 Task: Add Laclare Family Creamery Rolled Blueberry Vanilla Goat Cheese to the cart.
Action: Mouse moved to (708, 259)
Screenshot: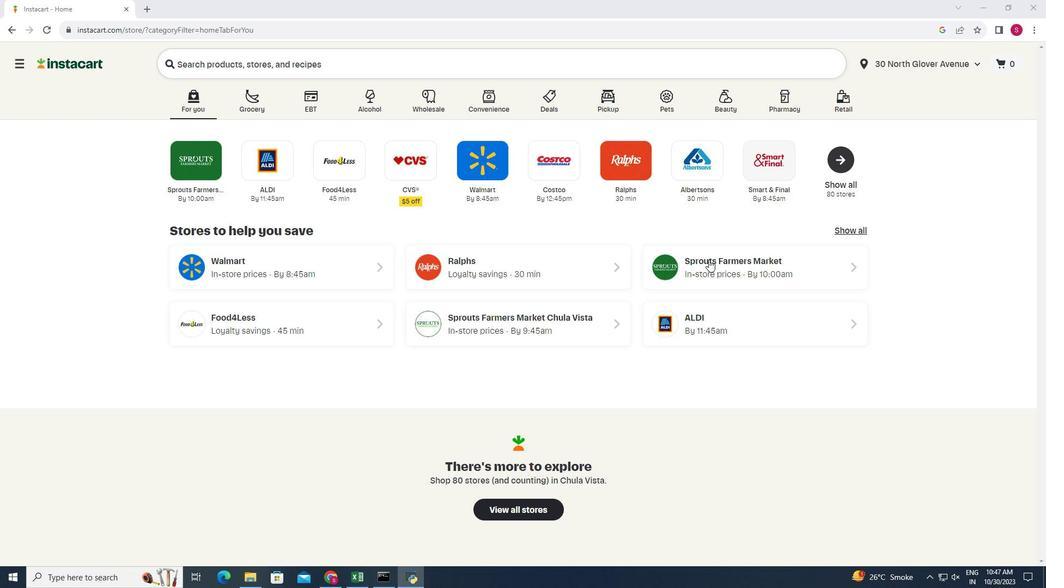 
Action: Mouse pressed left at (708, 259)
Screenshot: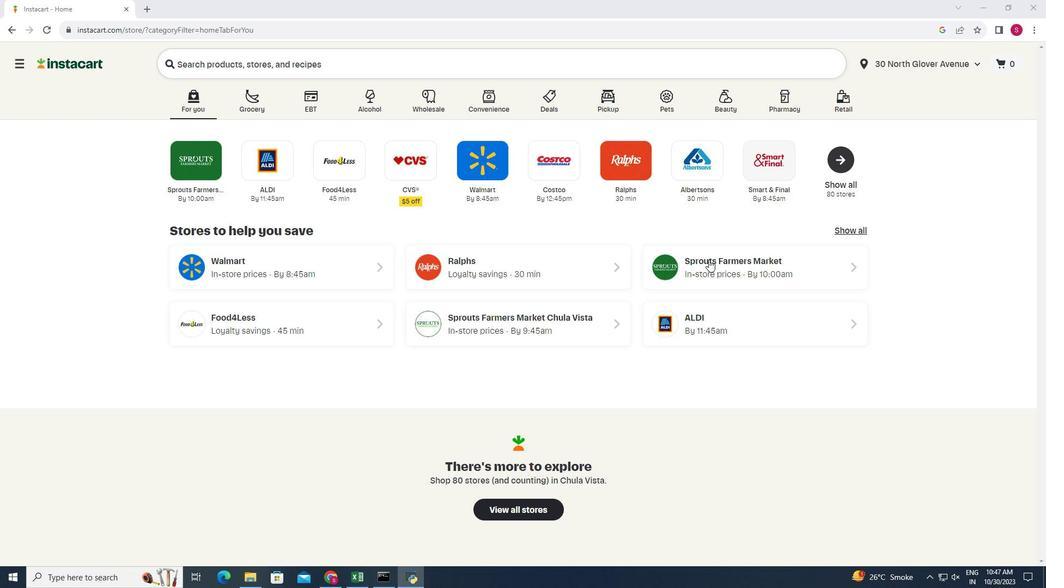 
Action: Mouse moved to (36, 478)
Screenshot: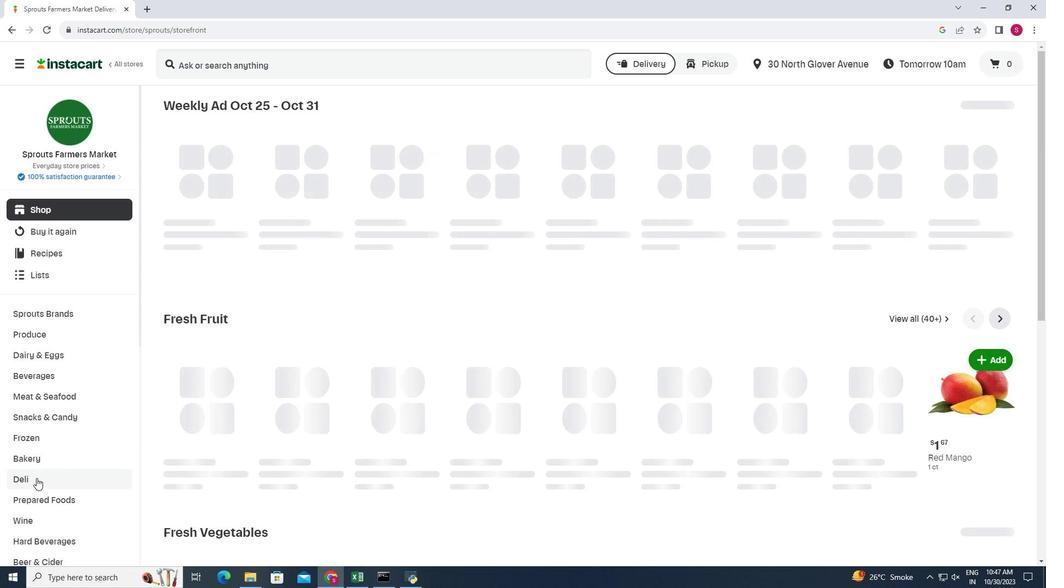 
Action: Mouse pressed left at (36, 478)
Screenshot: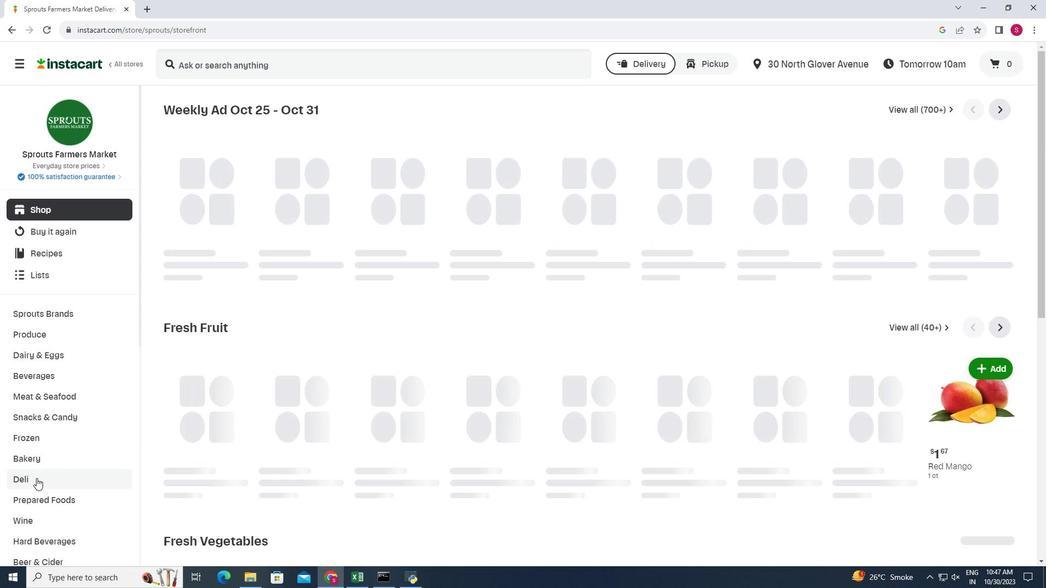 
Action: Mouse moved to (288, 142)
Screenshot: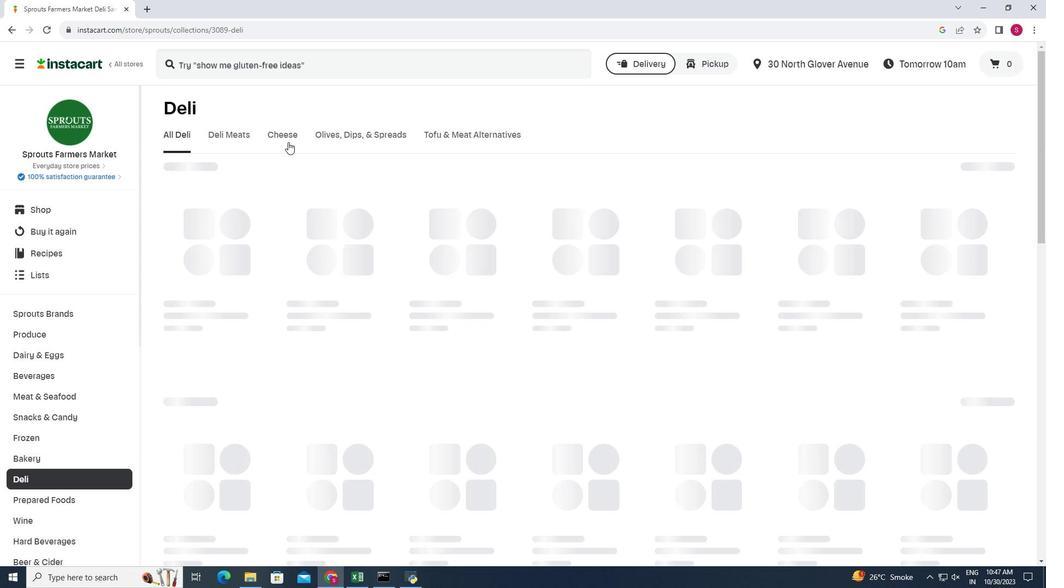 
Action: Mouse pressed left at (288, 142)
Screenshot: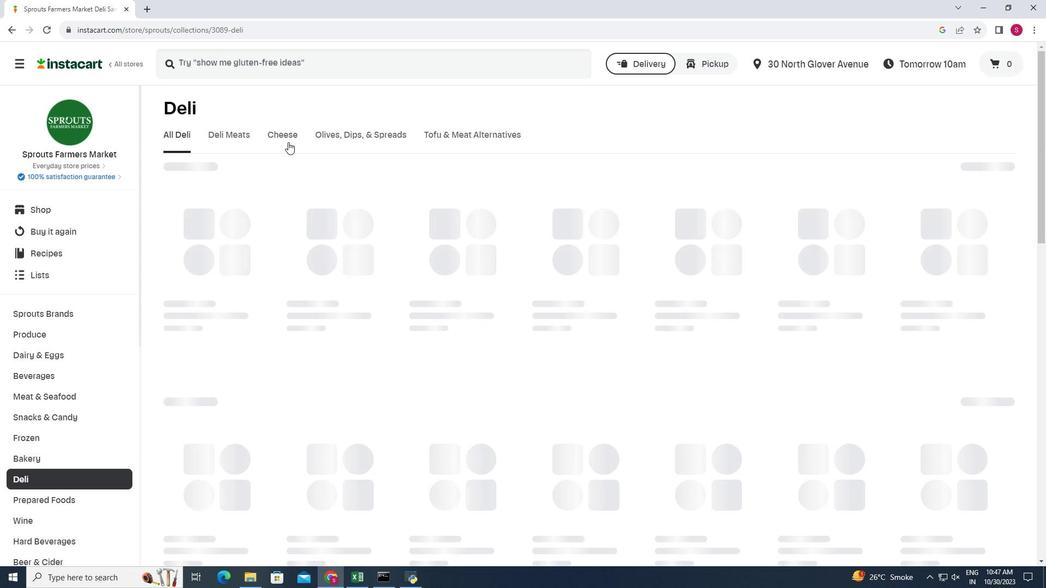 
Action: Mouse moved to (1022, 181)
Screenshot: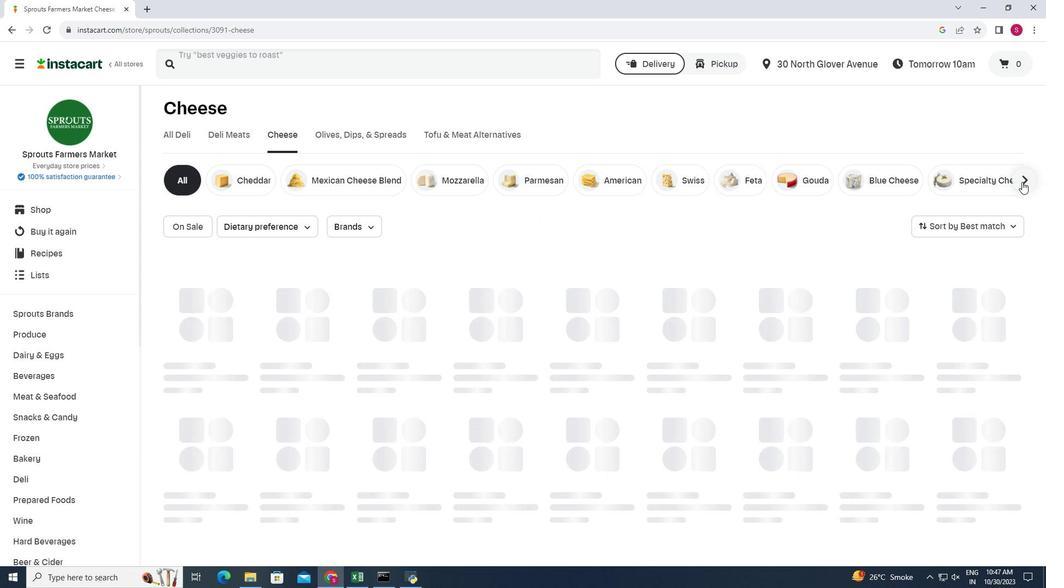 
Action: Mouse pressed left at (1022, 181)
Screenshot: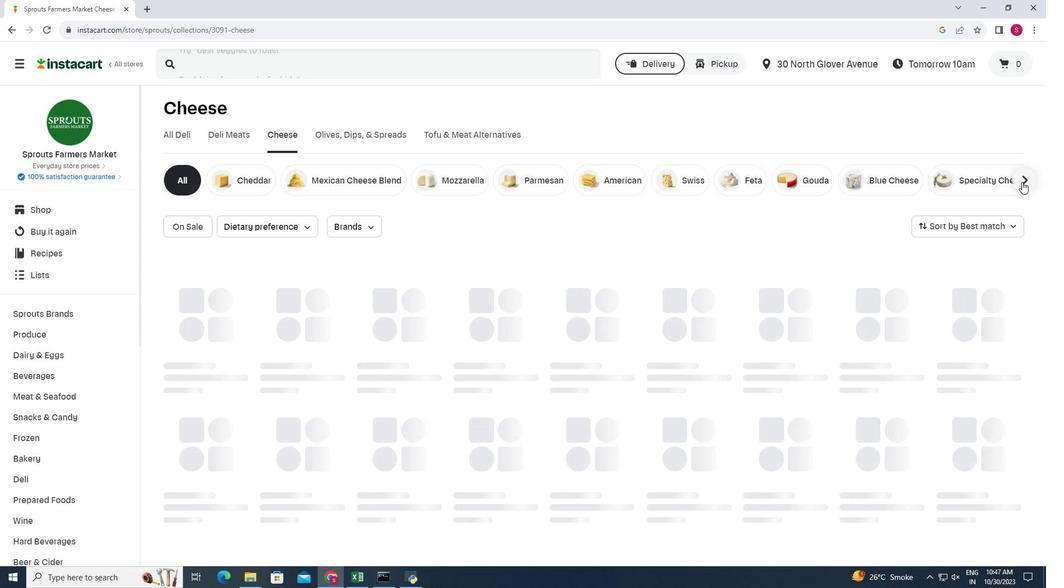 
Action: Mouse moved to (961, 184)
Screenshot: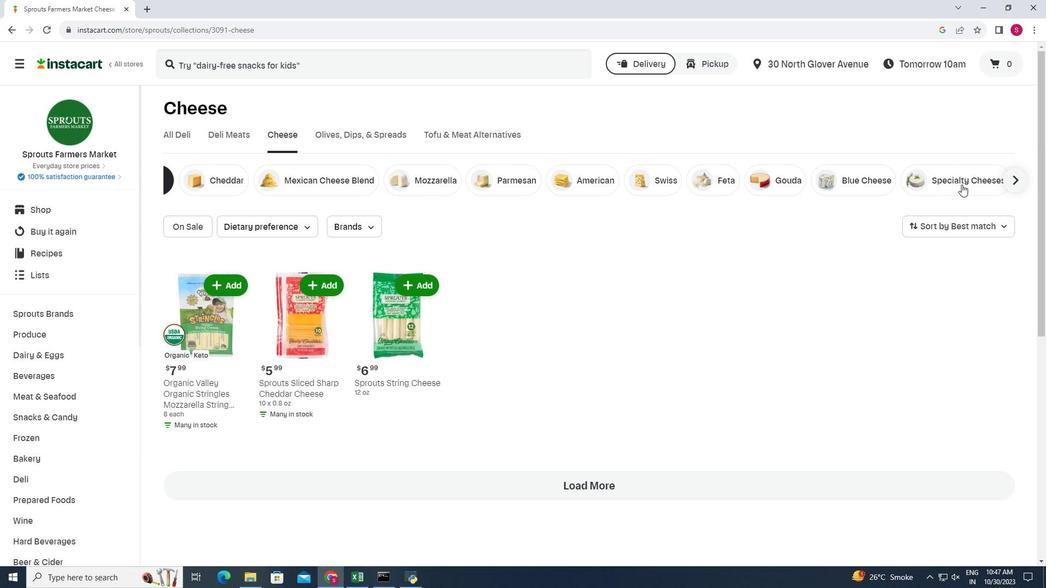
Action: Mouse pressed left at (961, 184)
Screenshot: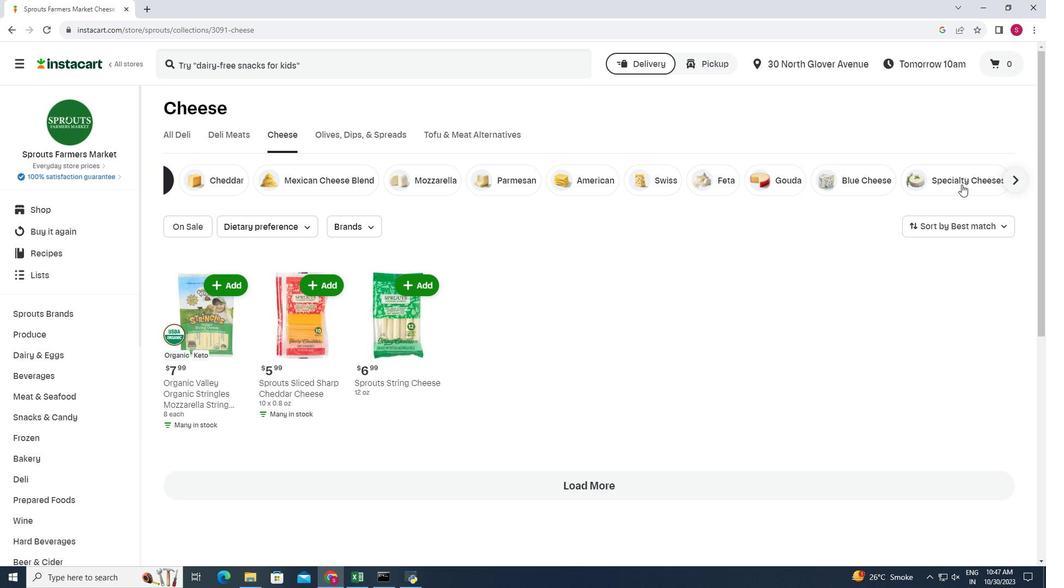 
Action: Mouse moved to (315, 246)
Screenshot: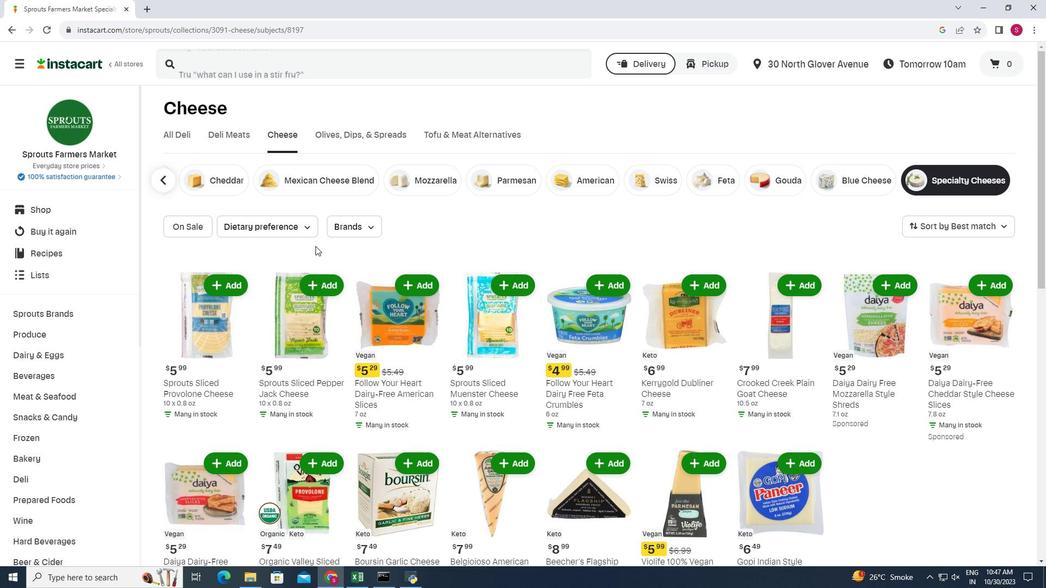 
Action: Mouse scrolled (315, 245) with delta (0, 0)
Screenshot: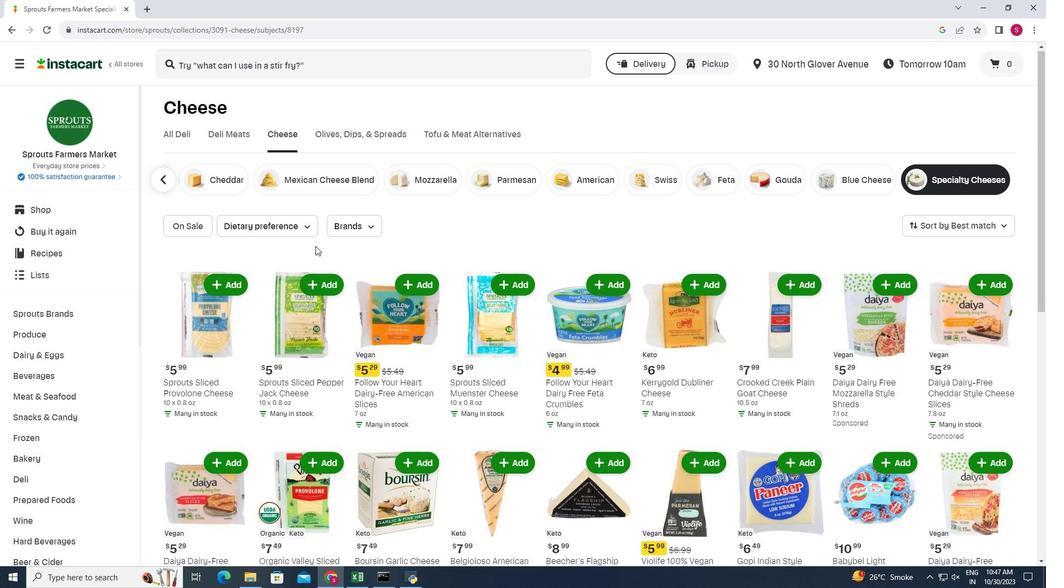 
Action: Mouse moved to (982, 318)
Screenshot: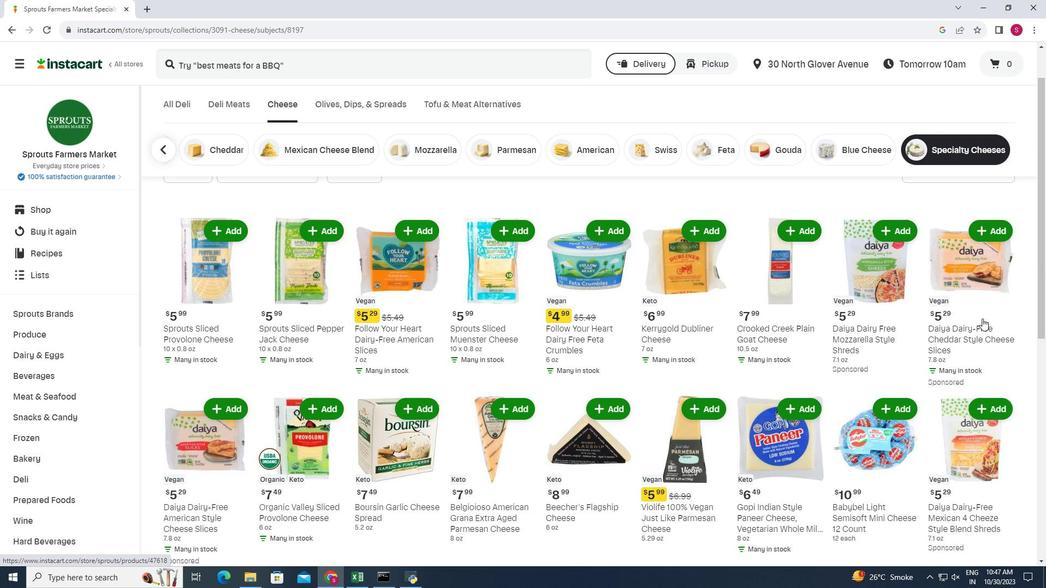 
Action: Mouse scrolled (982, 318) with delta (0, 0)
Screenshot: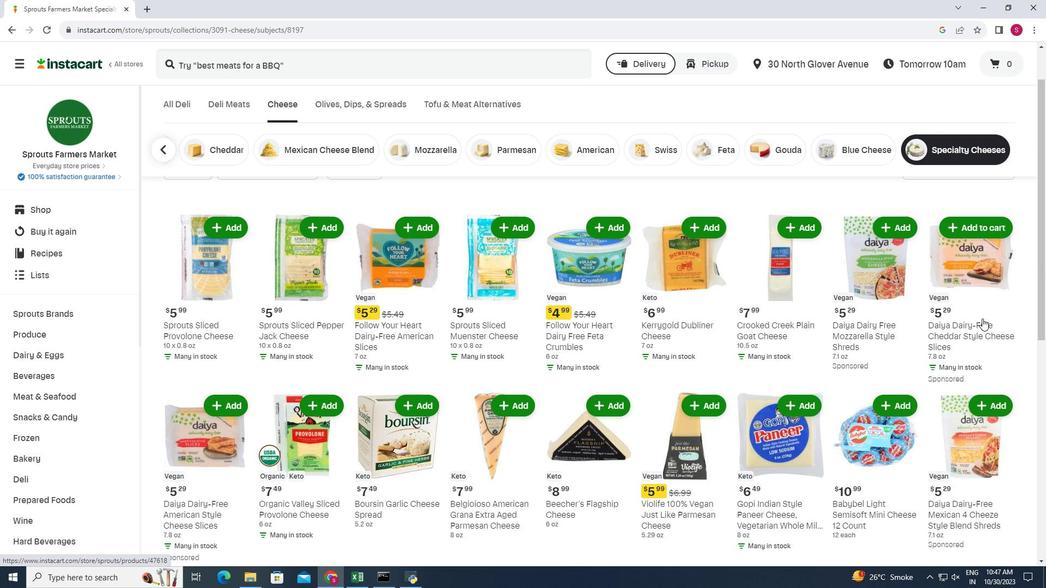 
Action: Mouse scrolled (982, 318) with delta (0, 0)
Screenshot: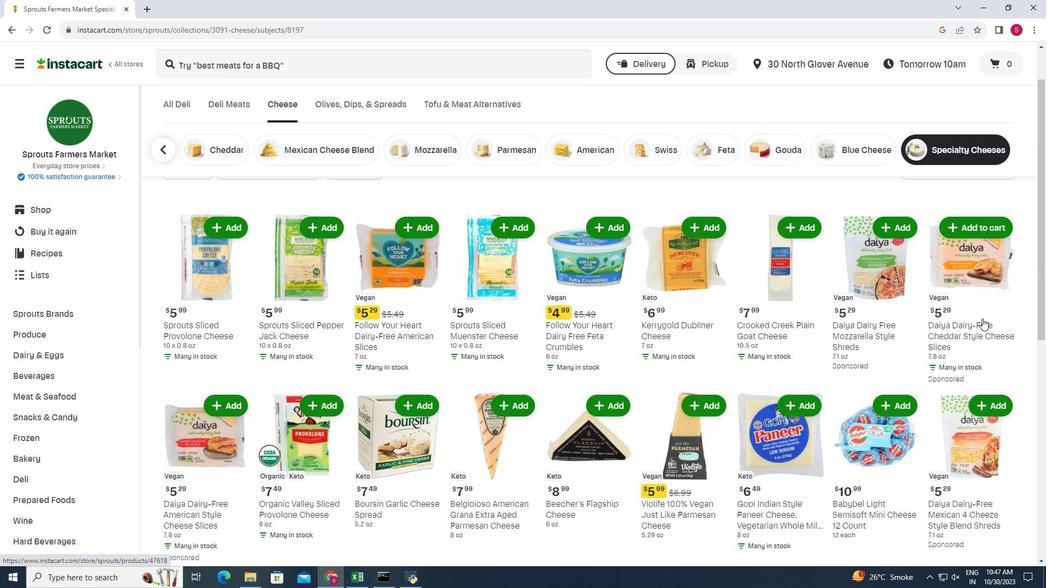 
Action: Mouse scrolled (982, 318) with delta (0, 0)
Screenshot: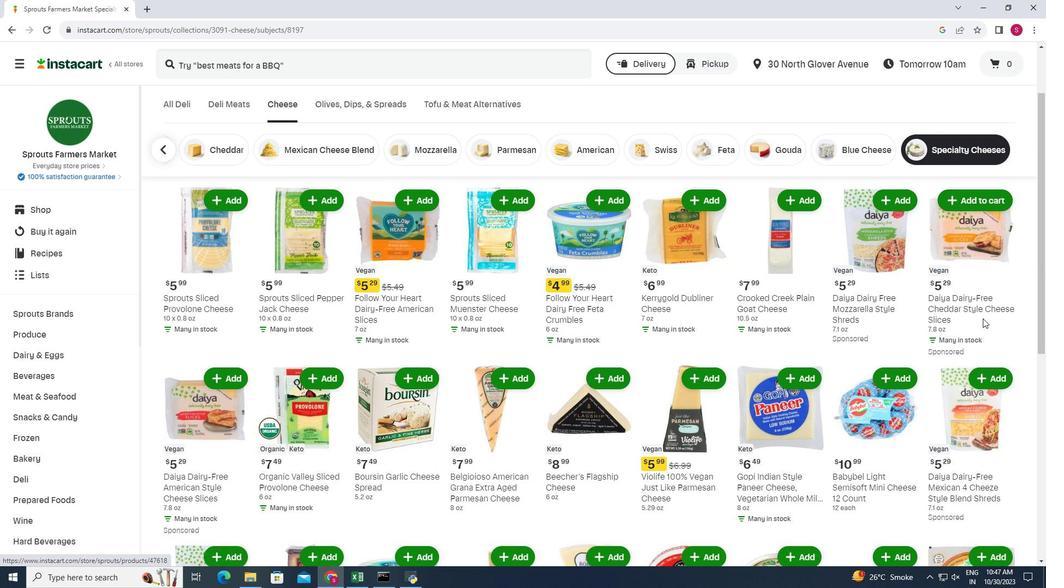 
Action: Mouse moved to (182, 329)
Screenshot: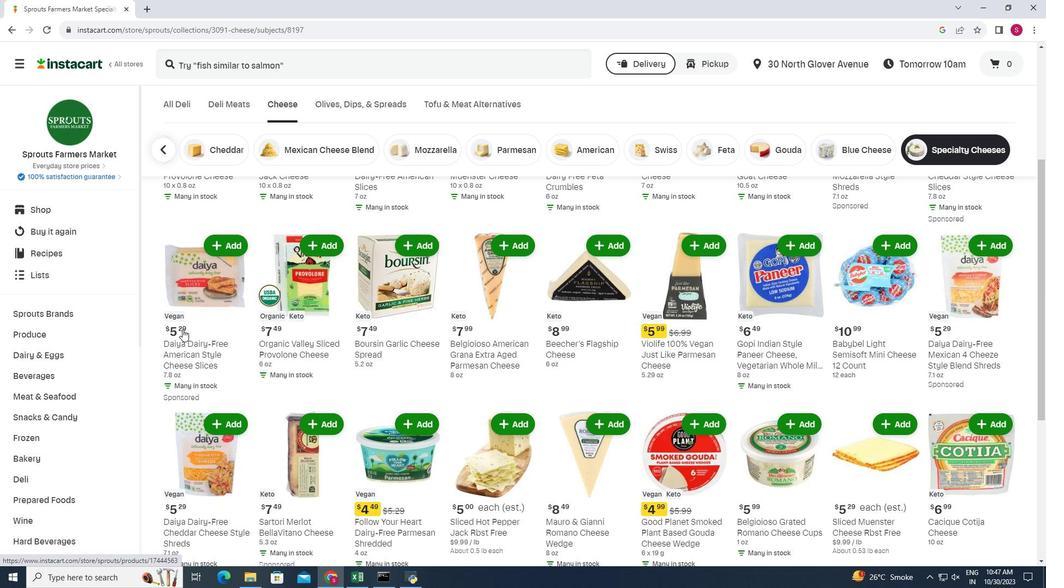 
Action: Mouse scrolled (182, 329) with delta (0, 0)
Screenshot: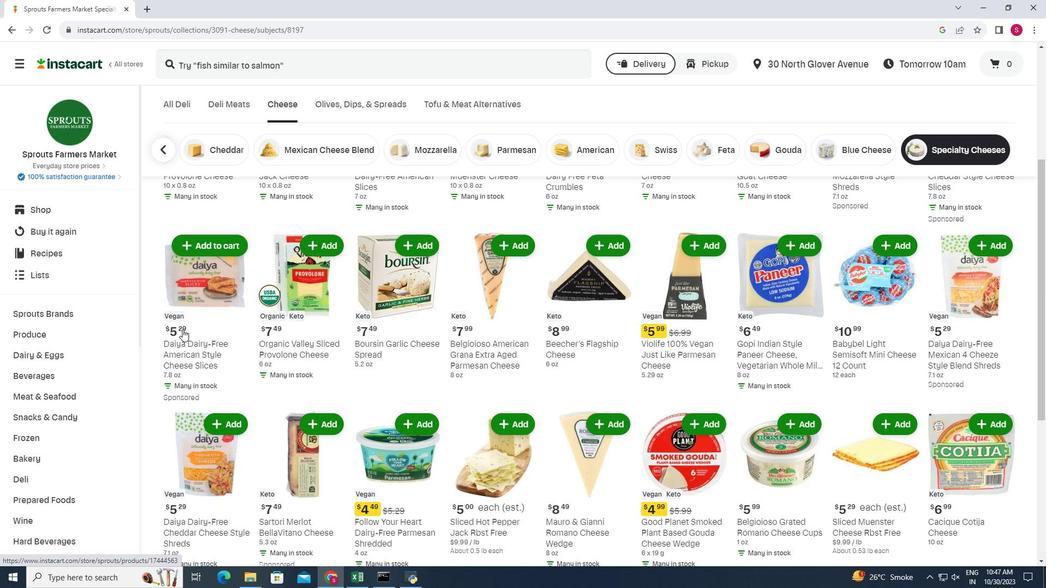
Action: Mouse scrolled (182, 329) with delta (0, 0)
Screenshot: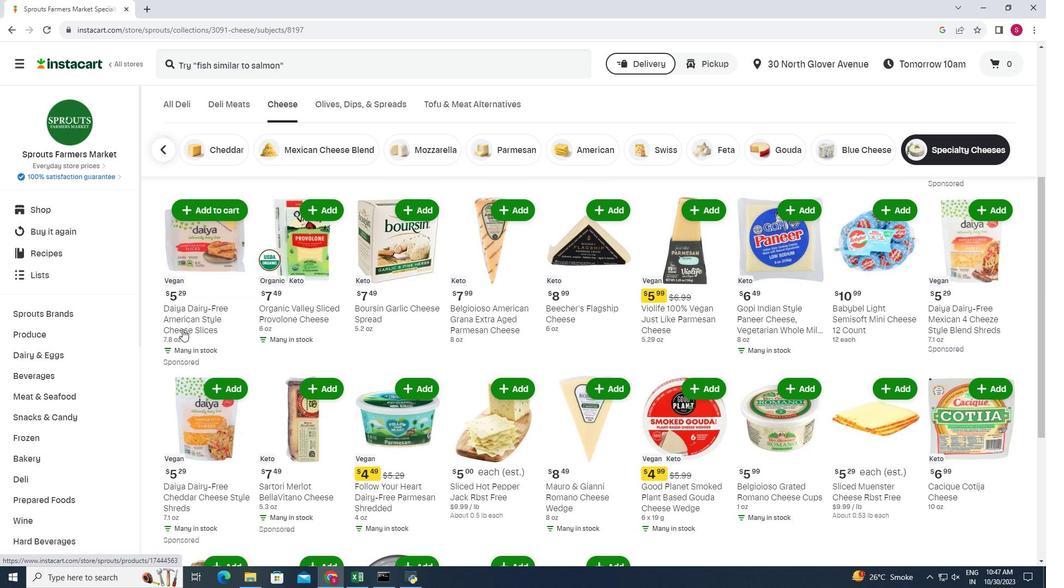 
Action: Mouse moved to (181, 328)
Screenshot: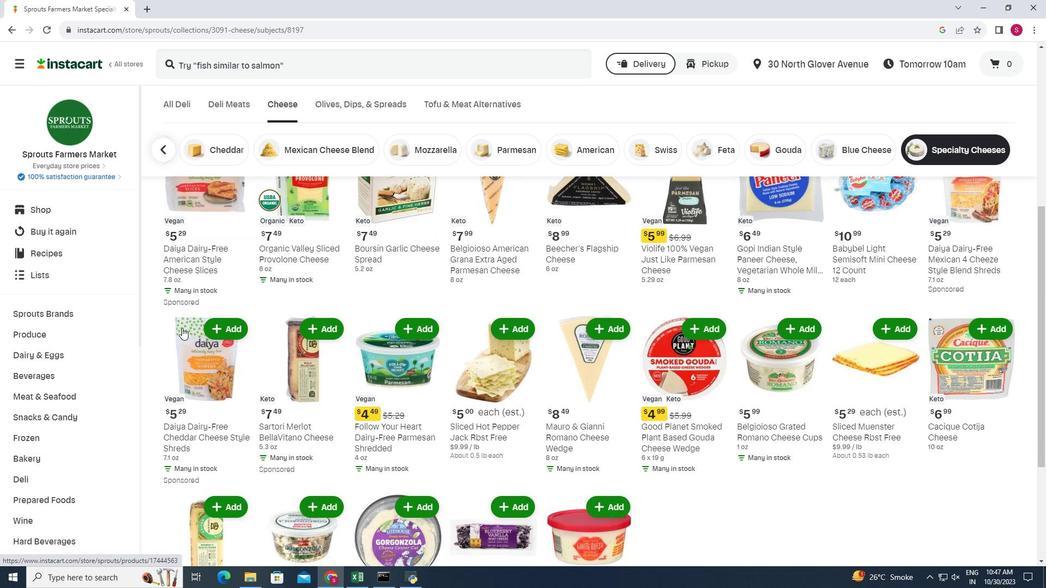 
Action: Mouse scrolled (181, 328) with delta (0, 0)
Screenshot: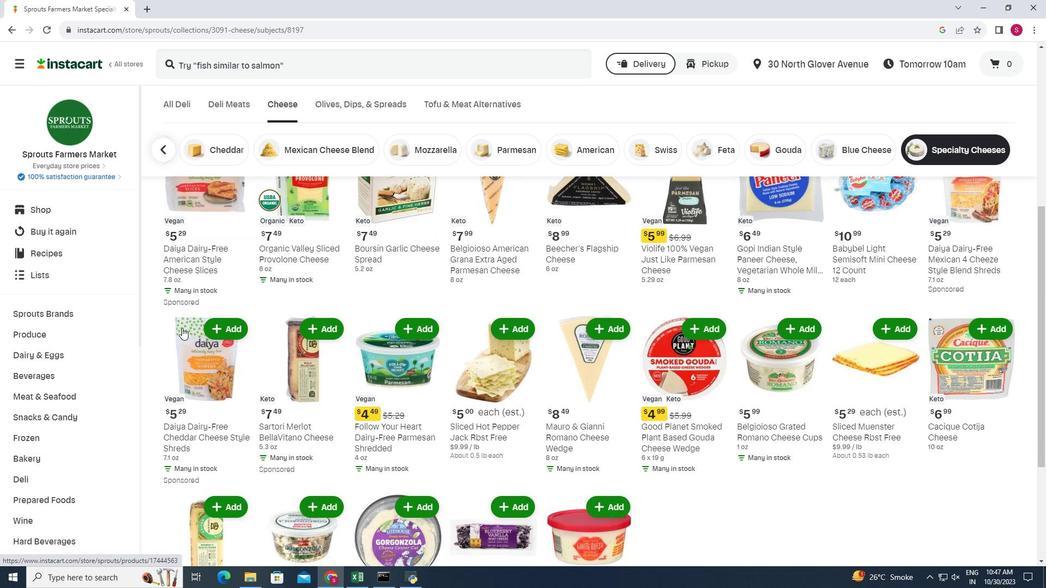 
Action: Mouse moved to (994, 360)
Screenshot: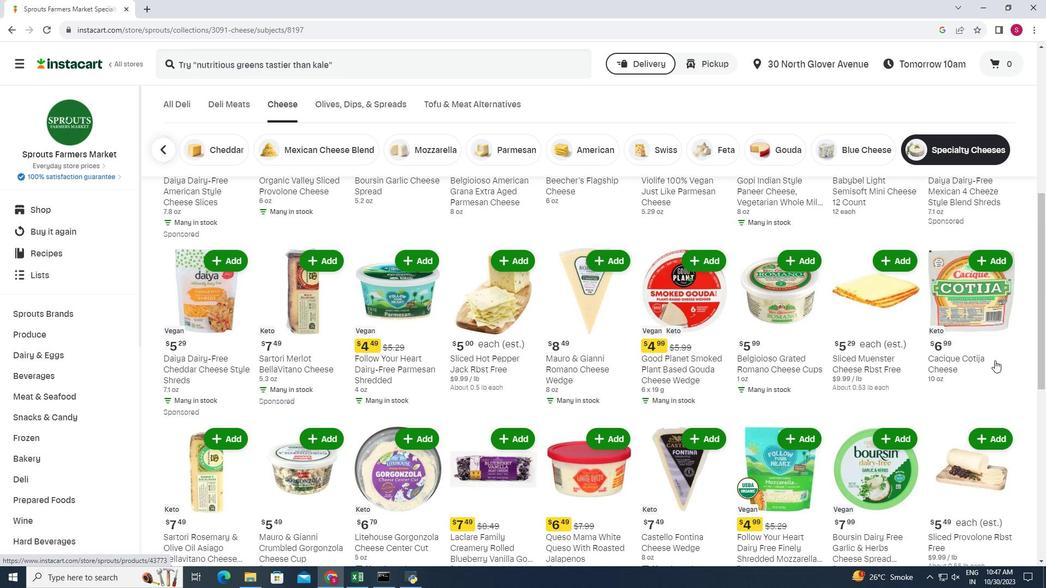 
Action: Mouse scrolled (994, 360) with delta (0, 0)
Screenshot: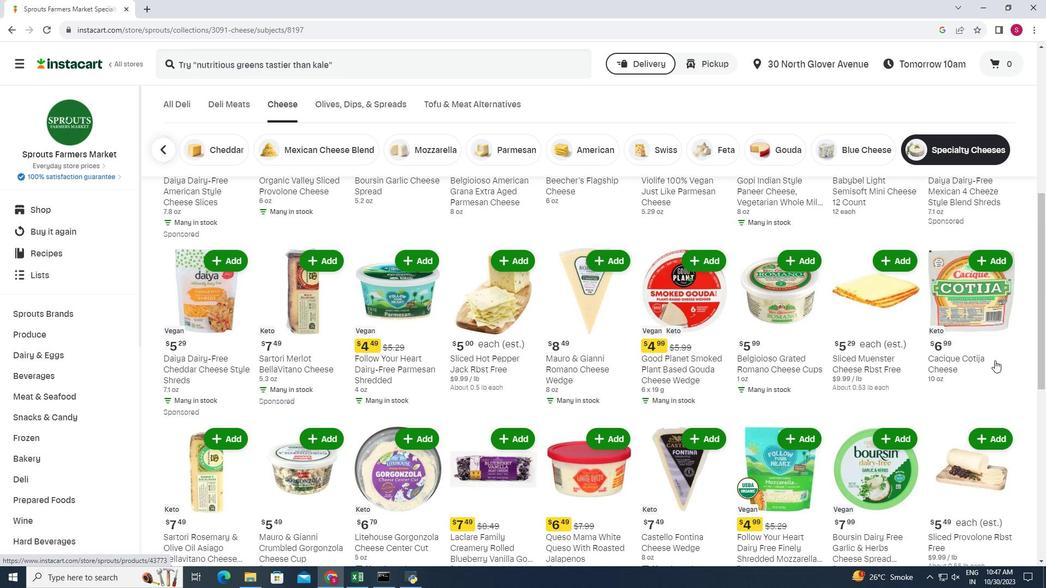 
Action: Mouse moved to (994, 362)
Screenshot: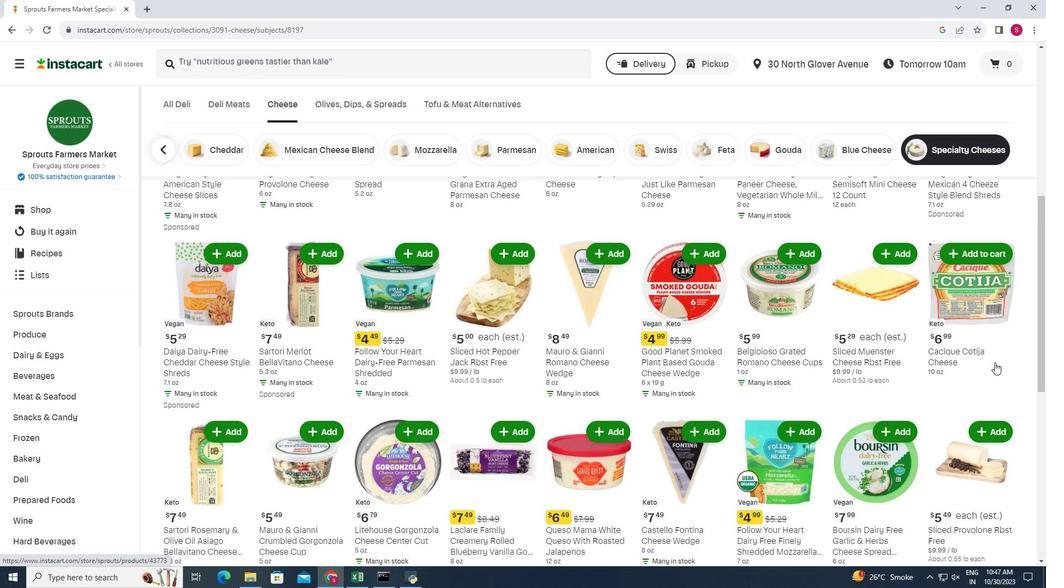 
Action: Mouse scrolled (994, 361) with delta (0, 0)
Screenshot: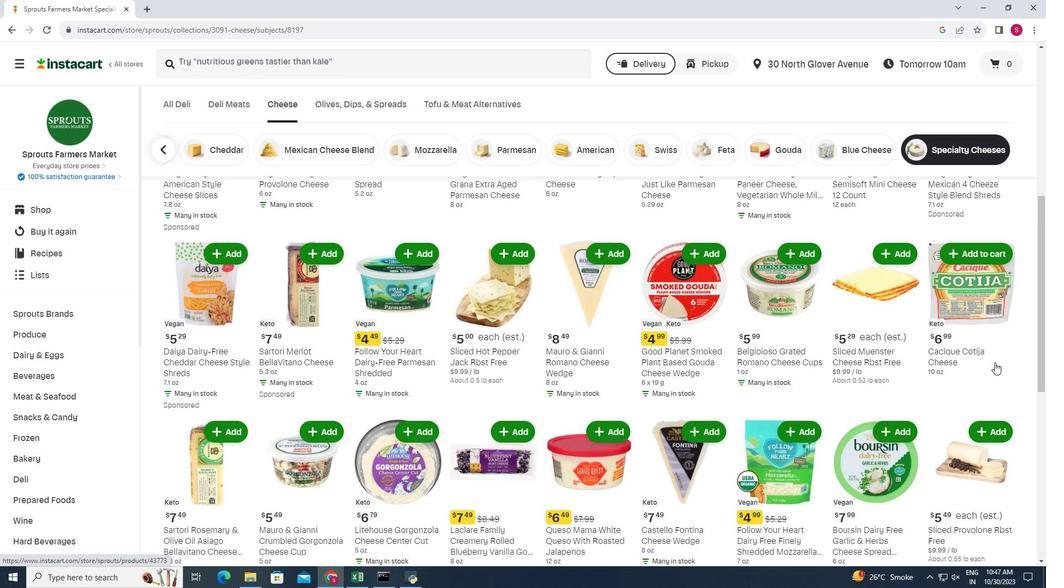 
Action: Mouse moved to (505, 332)
Screenshot: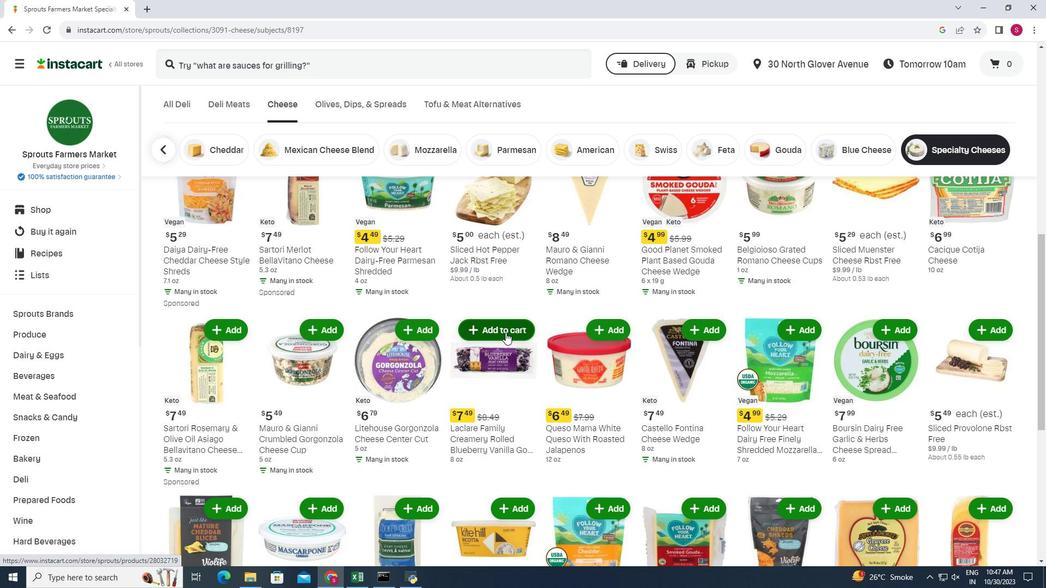 
Action: Mouse pressed left at (505, 332)
Screenshot: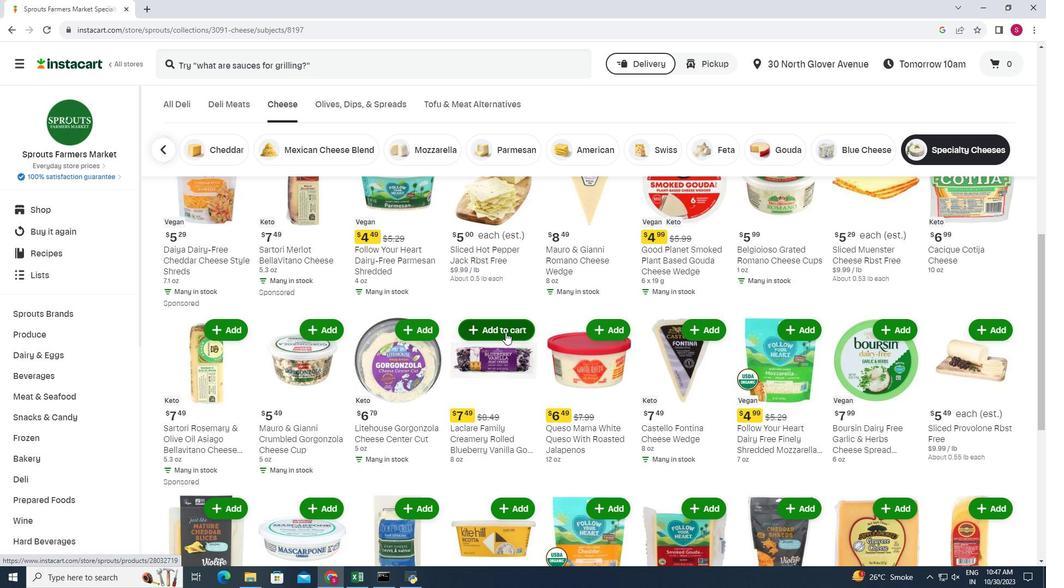 
Action: Mouse moved to (499, 306)
Screenshot: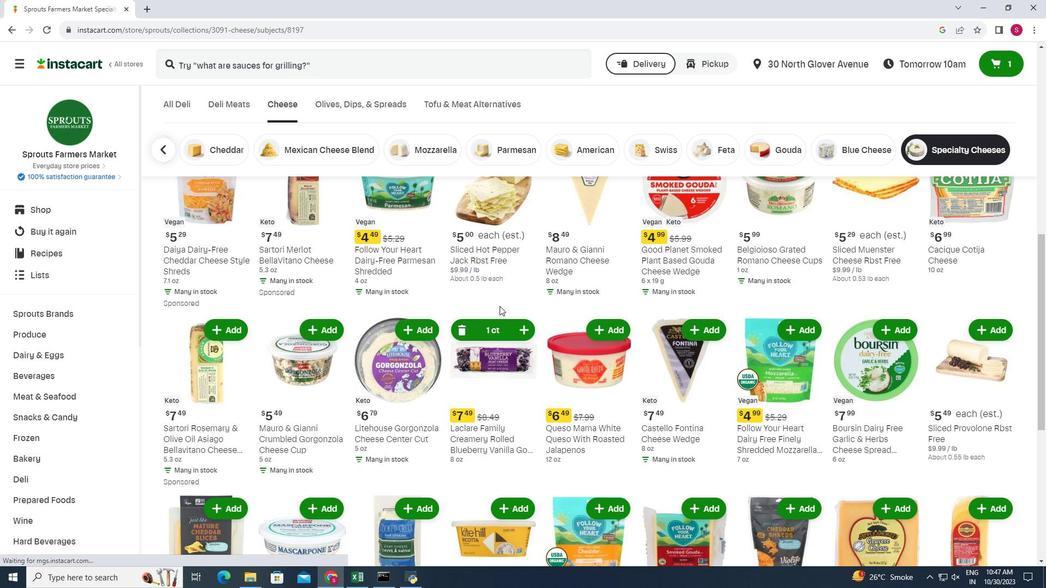 
